 Task: Set the zoom to 1:2 Half.
Action: Mouse moved to (75, 12)
Screenshot: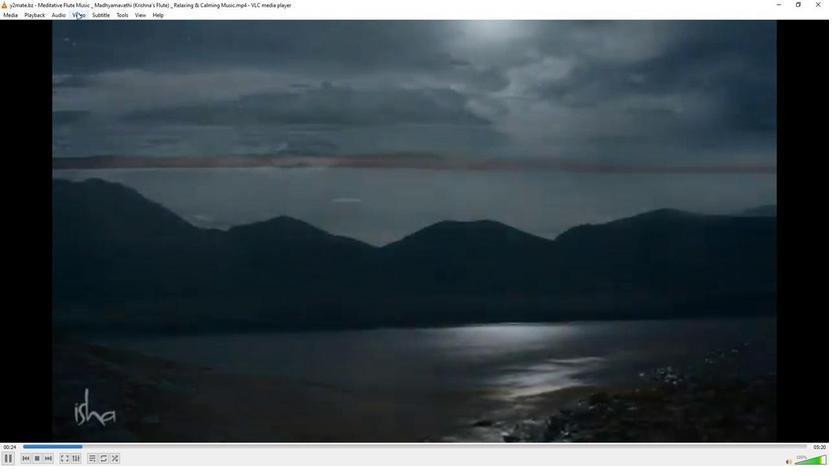 
Action: Mouse pressed left at (75, 12)
Screenshot: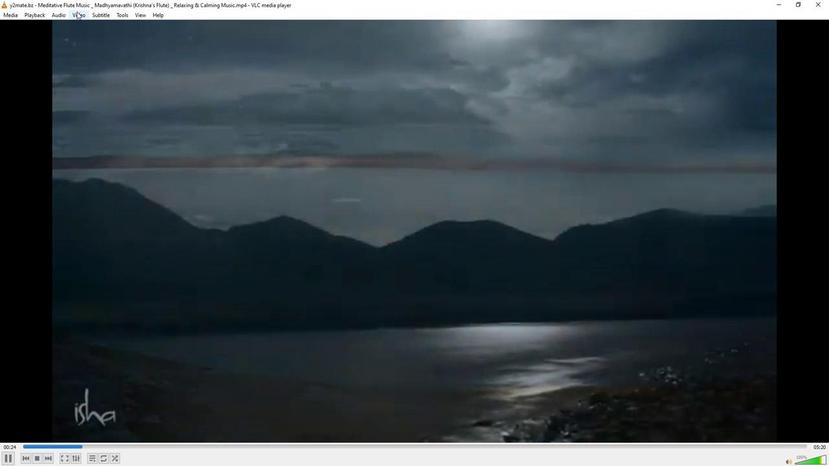 
Action: Mouse moved to (93, 74)
Screenshot: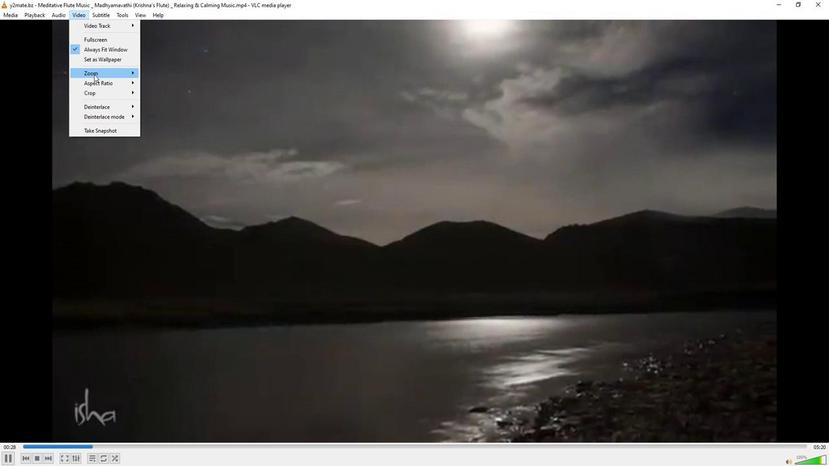 
Action: Mouse pressed left at (93, 74)
Screenshot: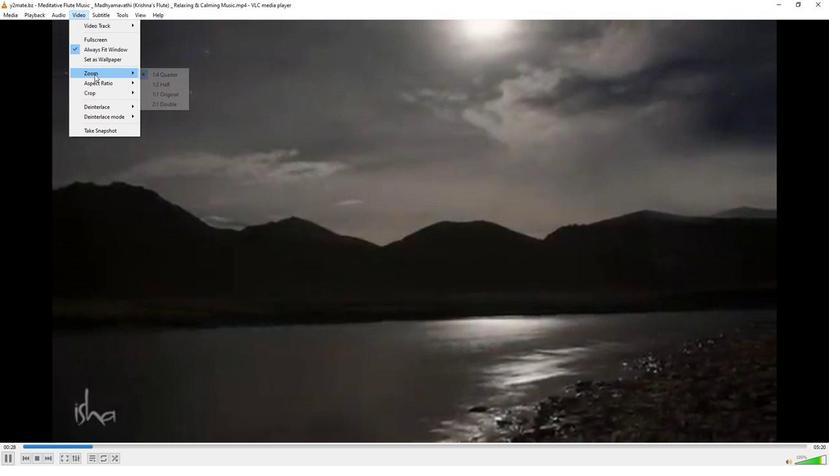 
Action: Mouse moved to (156, 82)
Screenshot: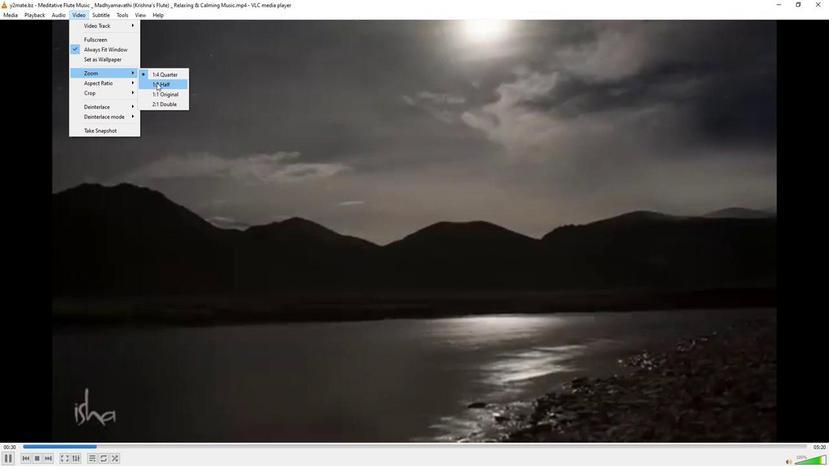 
Action: Mouse pressed left at (156, 82)
Screenshot: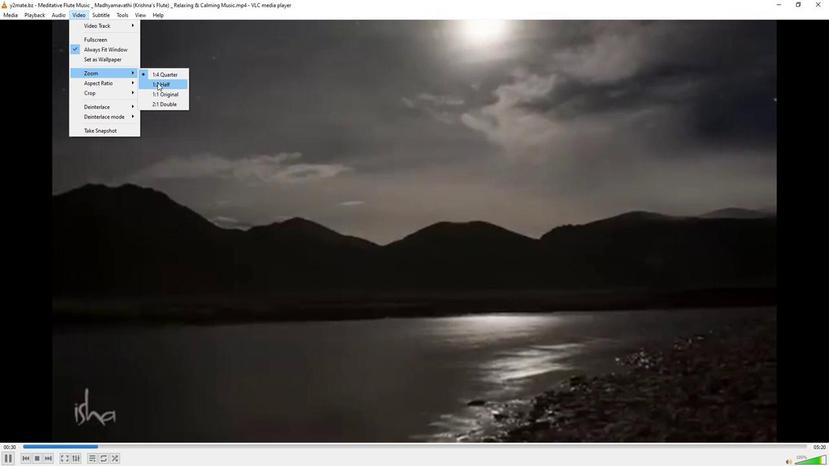 
